 Task: Select a schedule automation every first wednesday of the month at 12:00 PM.
Action: Mouse moved to (362, 388)
Screenshot: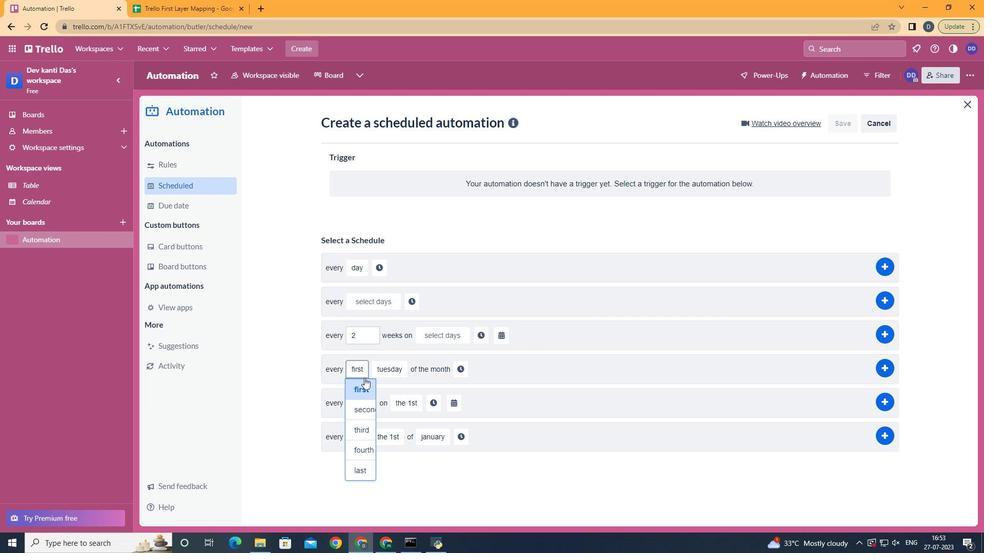 
Action: Mouse pressed left at (362, 388)
Screenshot: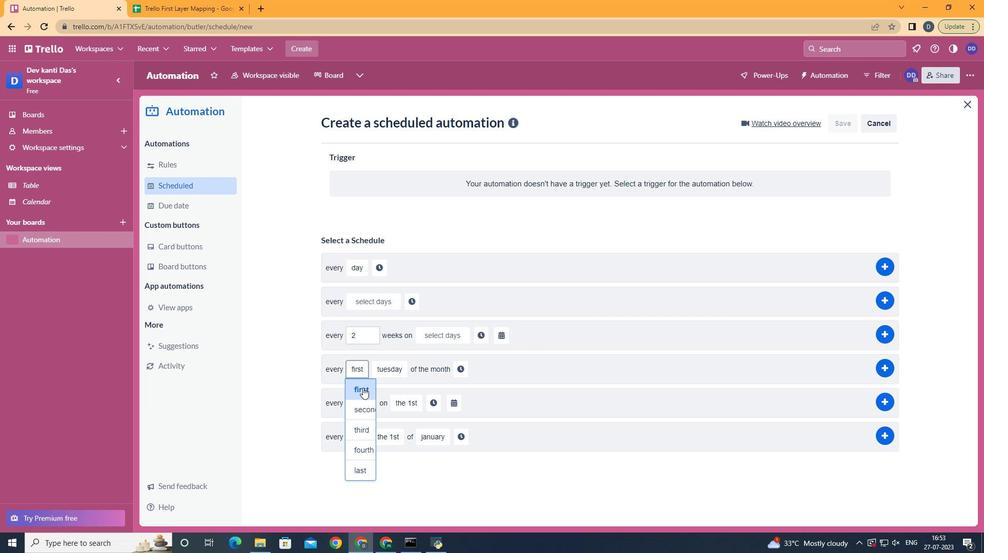 
Action: Mouse moved to (394, 426)
Screenshot: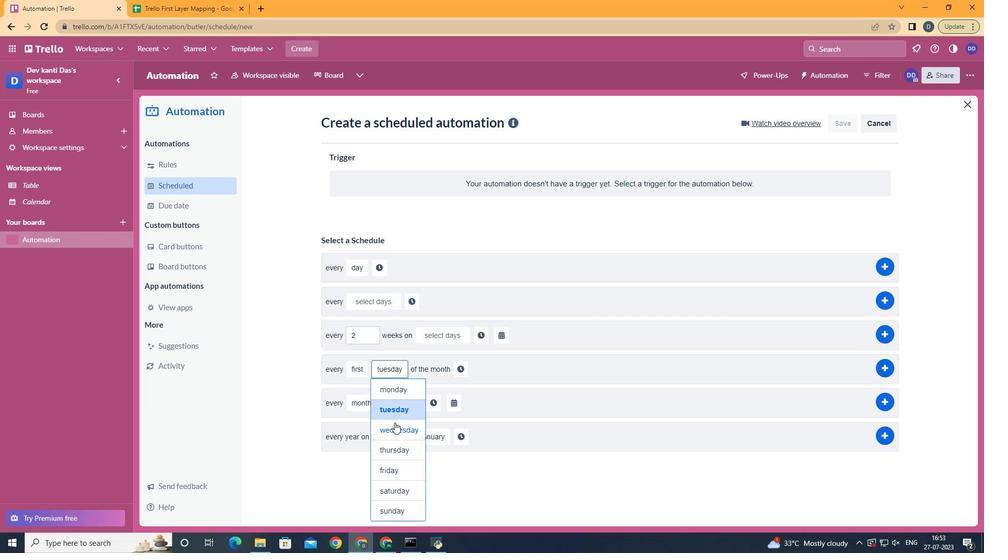 
Action: Mouse pressed left at (394, 426)
Screenshot: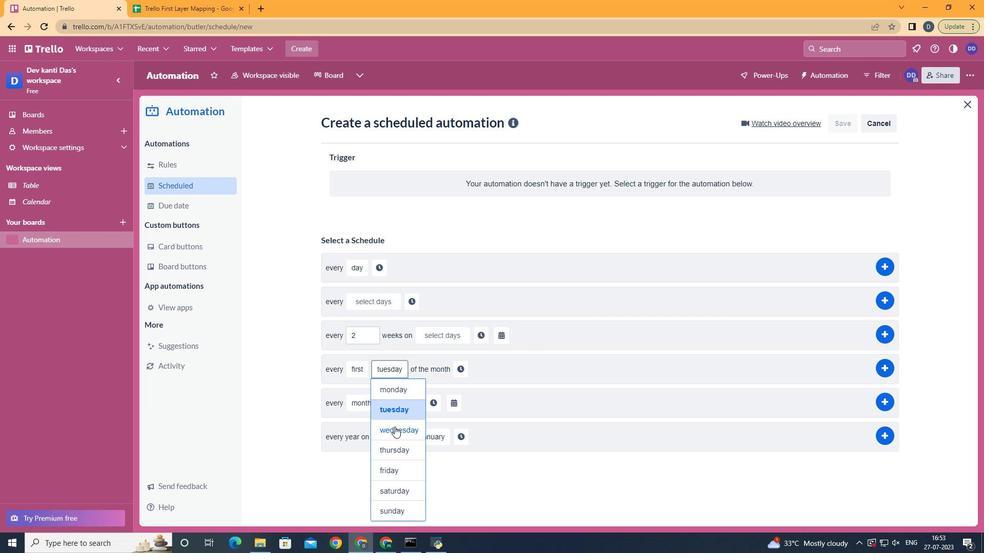 
Action: Mouse moved to (469, 367)
Screenshot: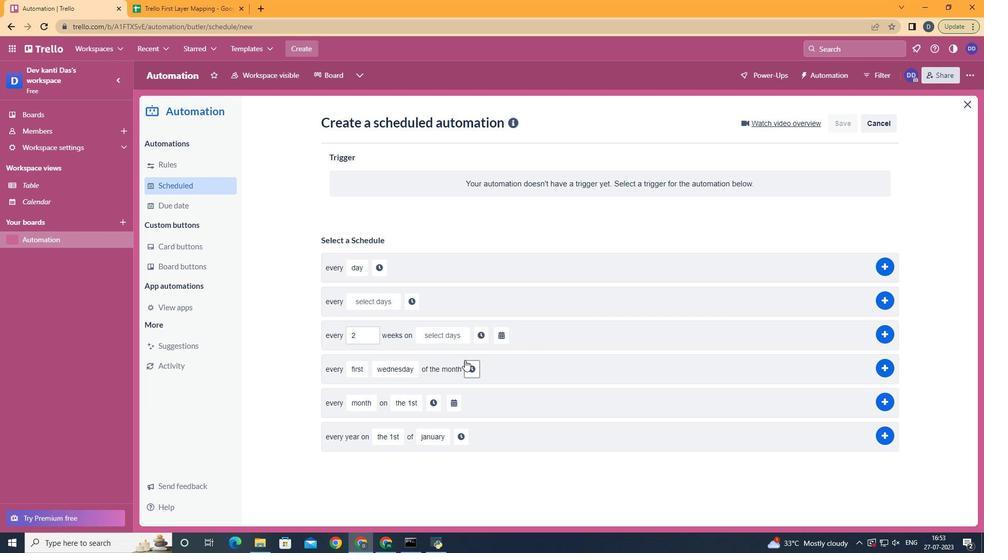
Action: Mouse pressed left at (469, 367)
Screenshot: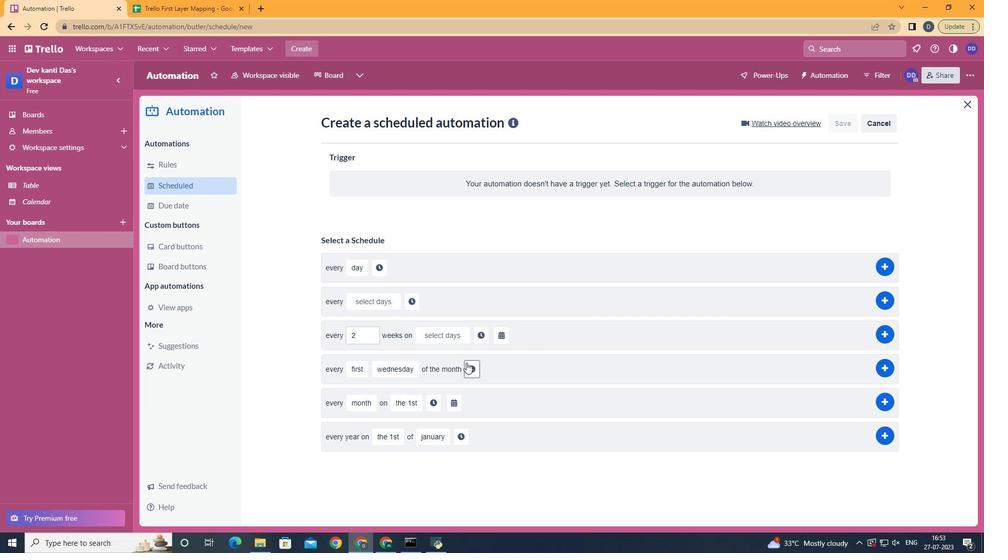
Action: Mouse moved to (501, 371)
Screenshot: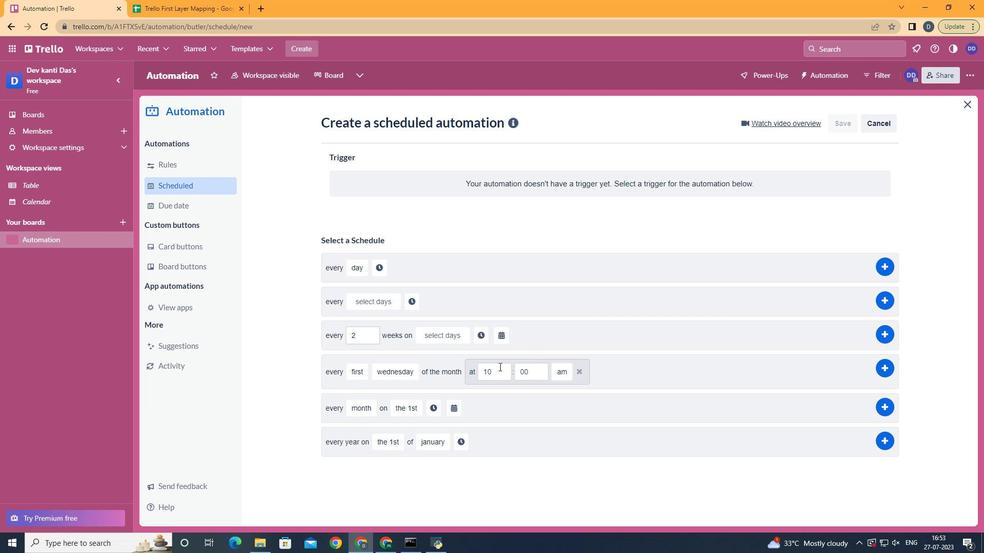 
Action: Mouse pressed left at (501, 371)
Screenshot: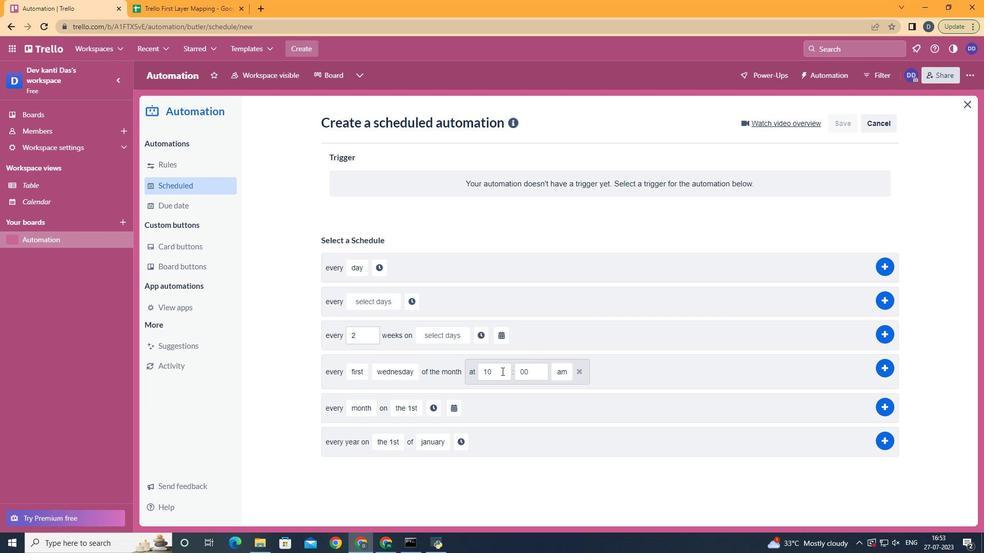 
Action: Key pressed <Key.backspace><Key.backspace>12
Screenshot: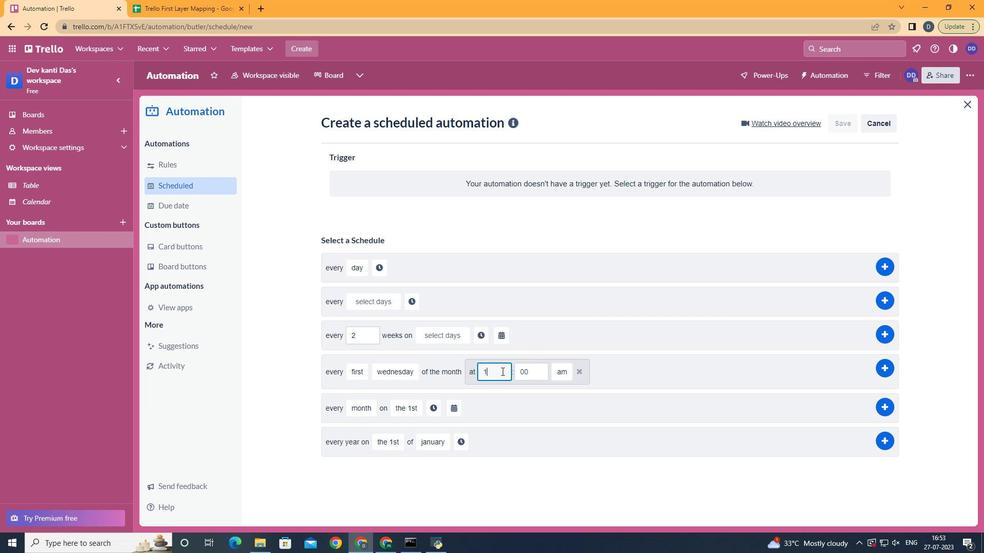 
Action: Mouse moved to (562, 411)
Screenshot: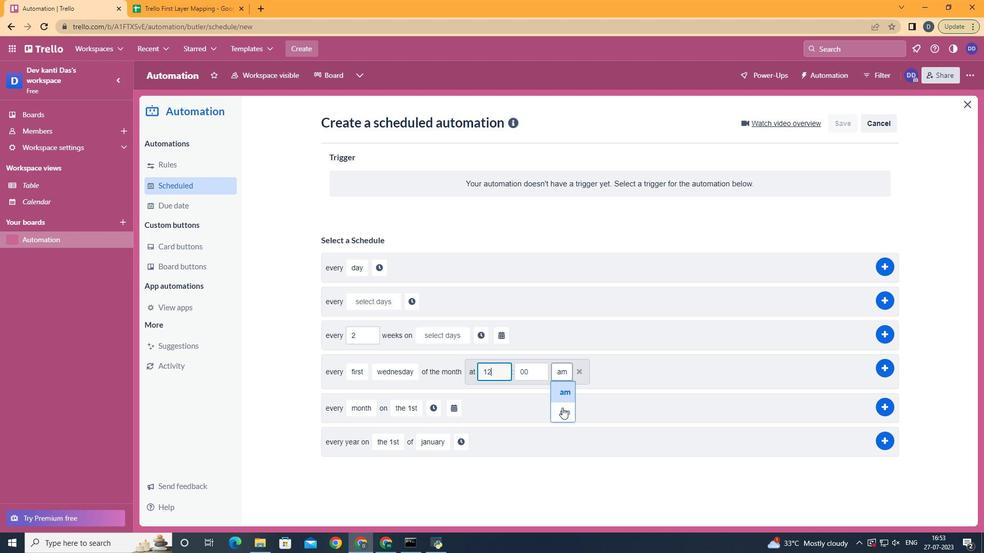 
Action: Mouse pressed left at (562, 411)
Screenshot: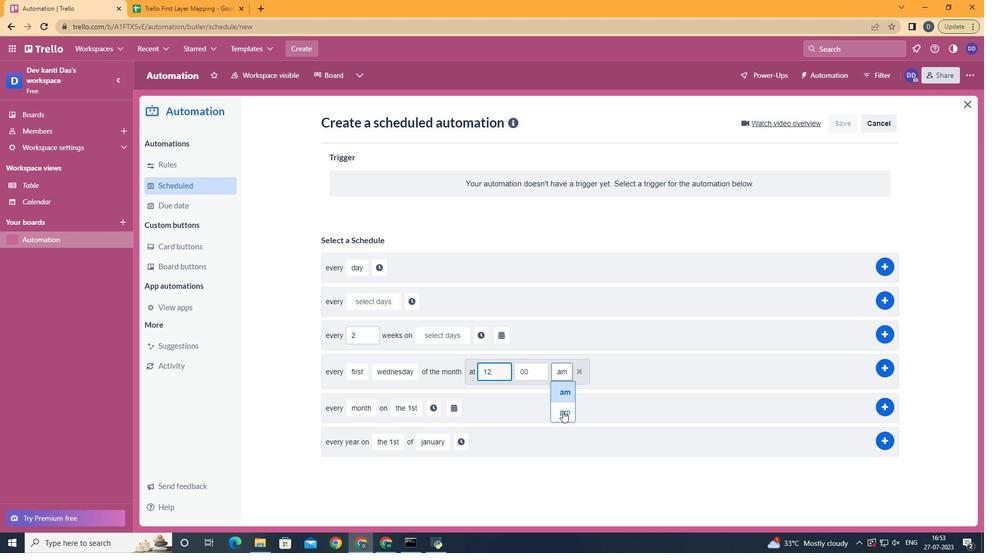 
